 Task: Create a due date automation trigger when advanced on, on the wednesday of the week a card is due add fields with custom field "Resume" set to a date more than 1 days ago at 11:00 AM.
Action: Mouse moved to (971, 77)
Screenshot: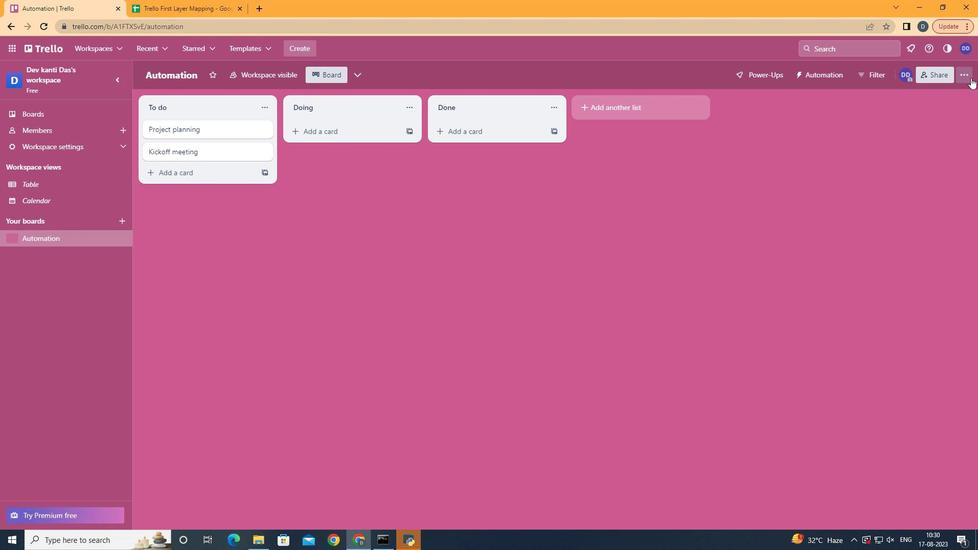 
Action: Mouse pressed left at (971, 77)
Screenshot: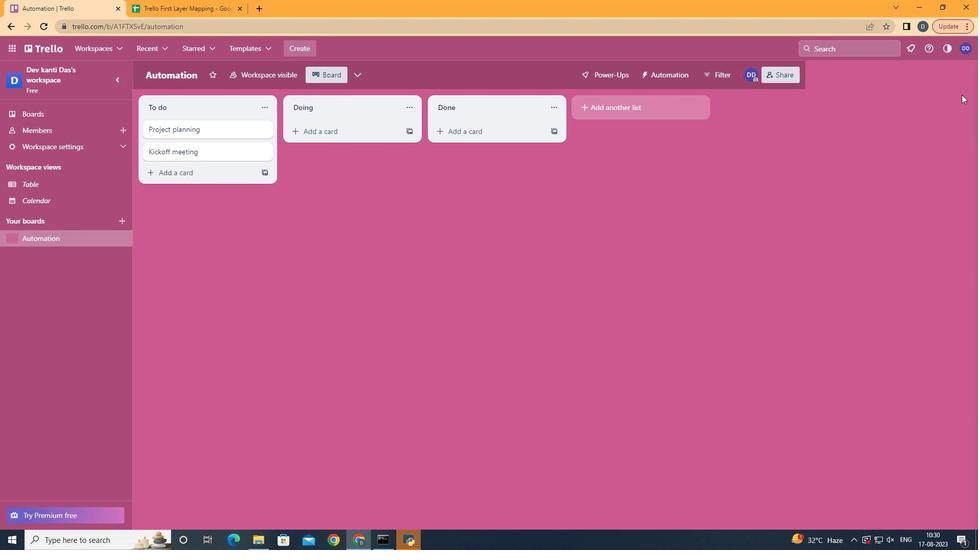 
Action: Mouse moved to (892, 208)
Screenshot: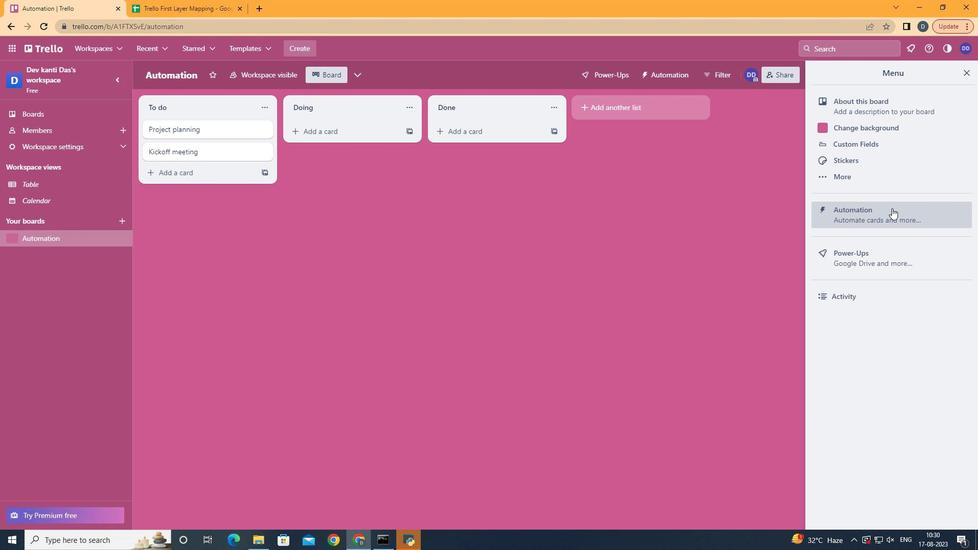 
Action: Mouse pressed left at (892, 208)
Screenshot: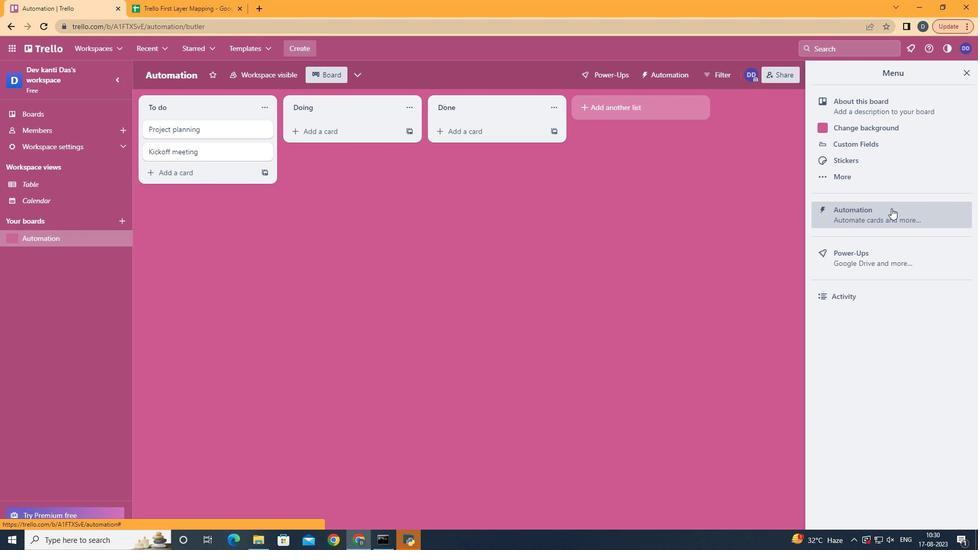 
Action: Mouse moved to (200, 209)
Screenshot: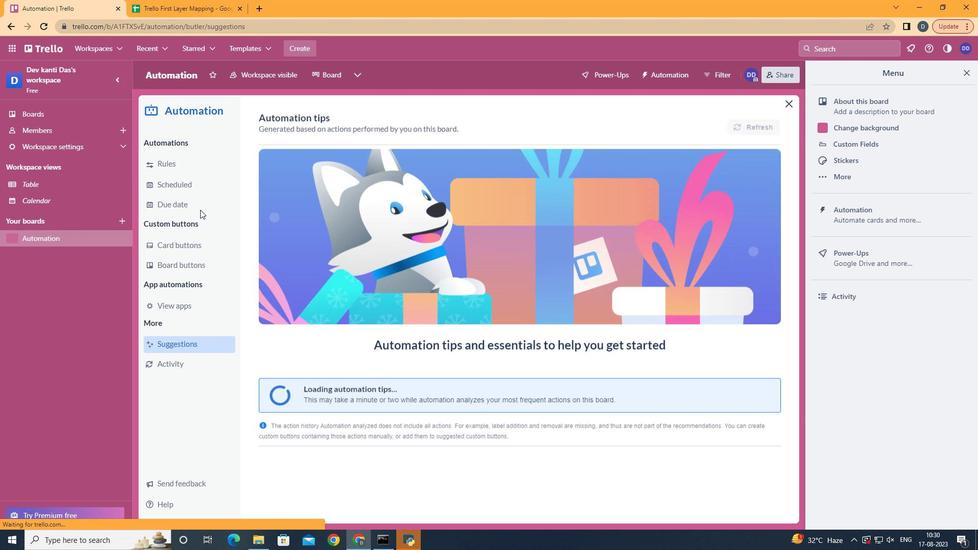 
Action: Mouse pressed left at (200, 209)
Screenshot: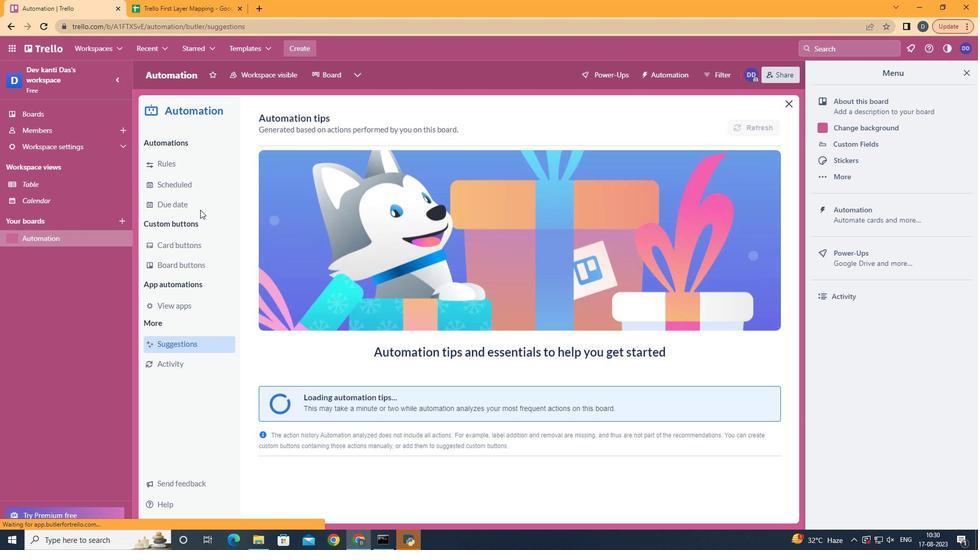 
Action: Mouse moved to (708, 119)
Screenshot: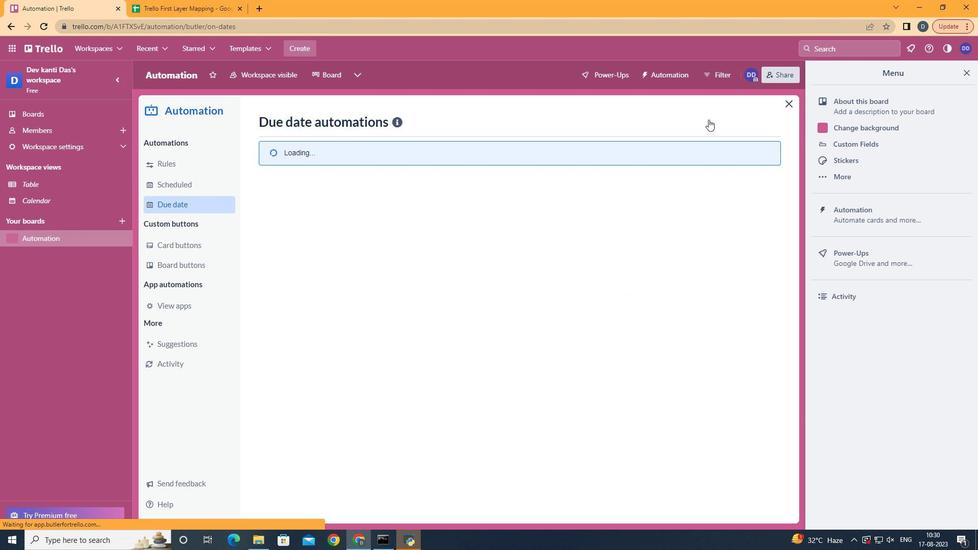 
Action: Mouse pressed left at (708, 119)
Screenshot: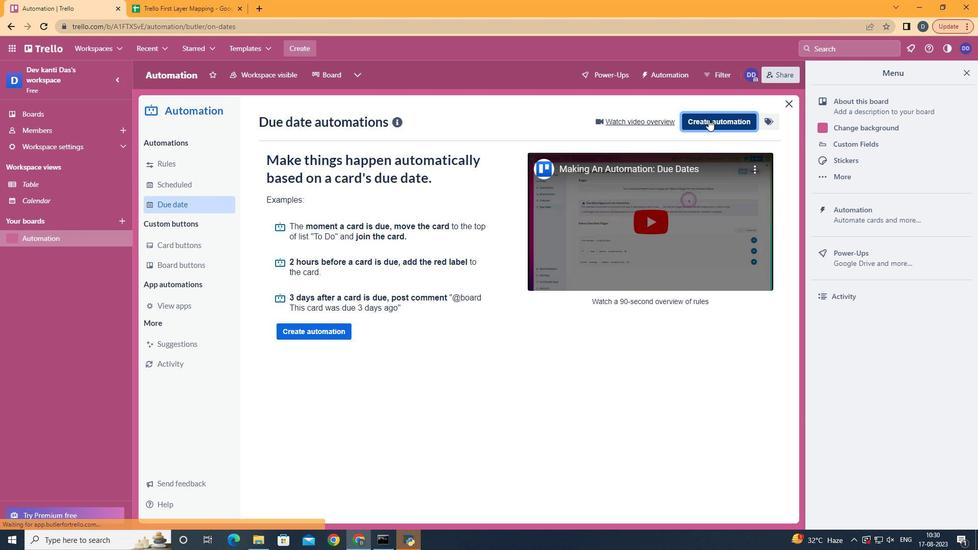 
Action: Mouse moved to (529, 216)
Screenshot: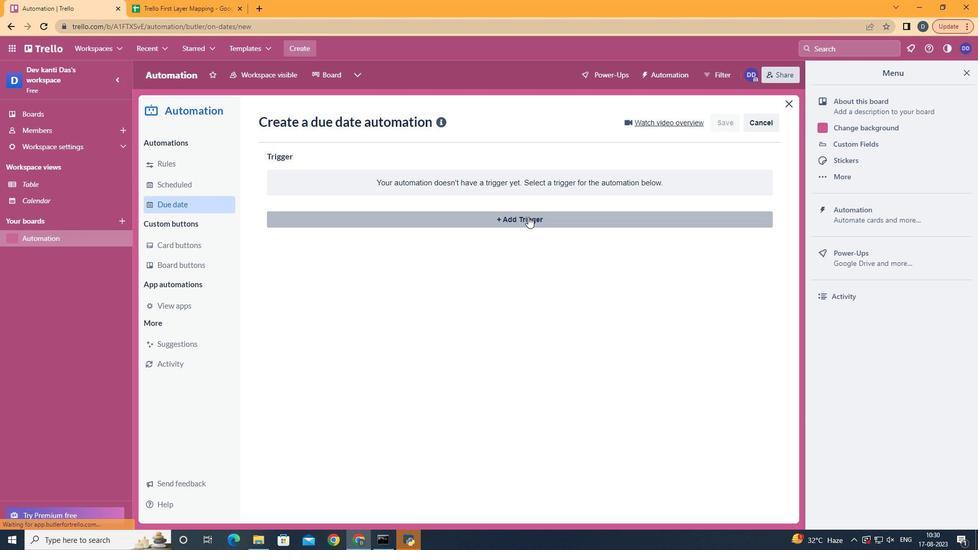 
Action: Mouse pressed left at (529, 216)
Screenshot: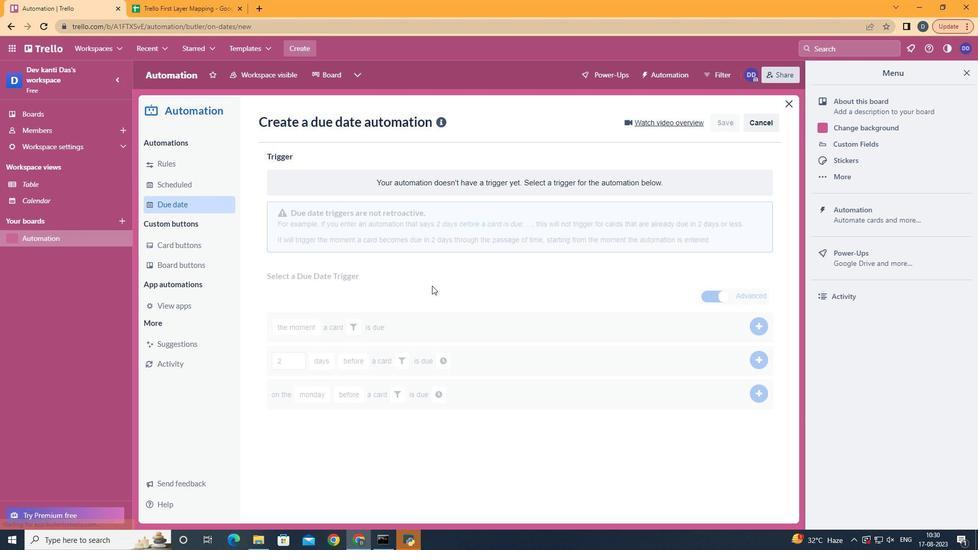 
Action: Mouse moved to (340, 307)
Screenshot: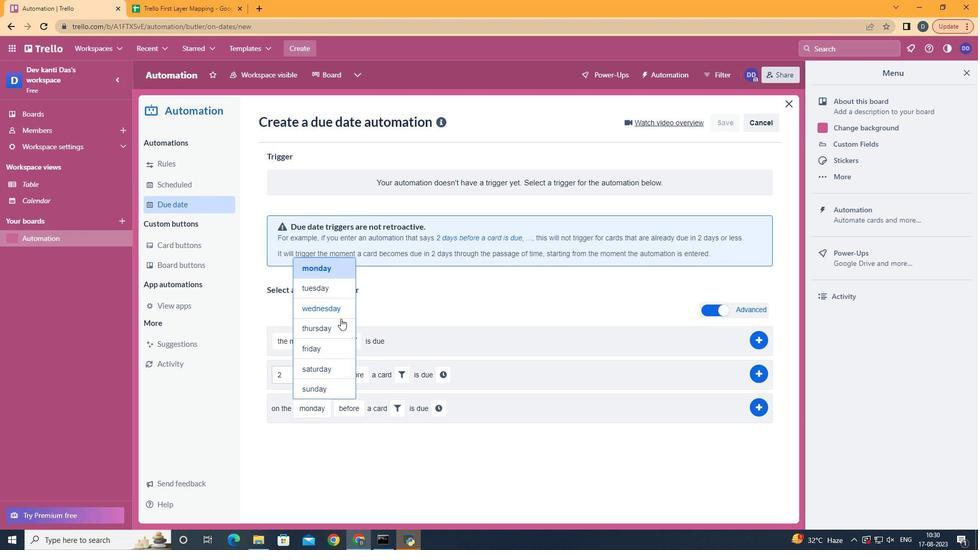 
Action: Mouse pressed left at (340, 307)
Screenshot: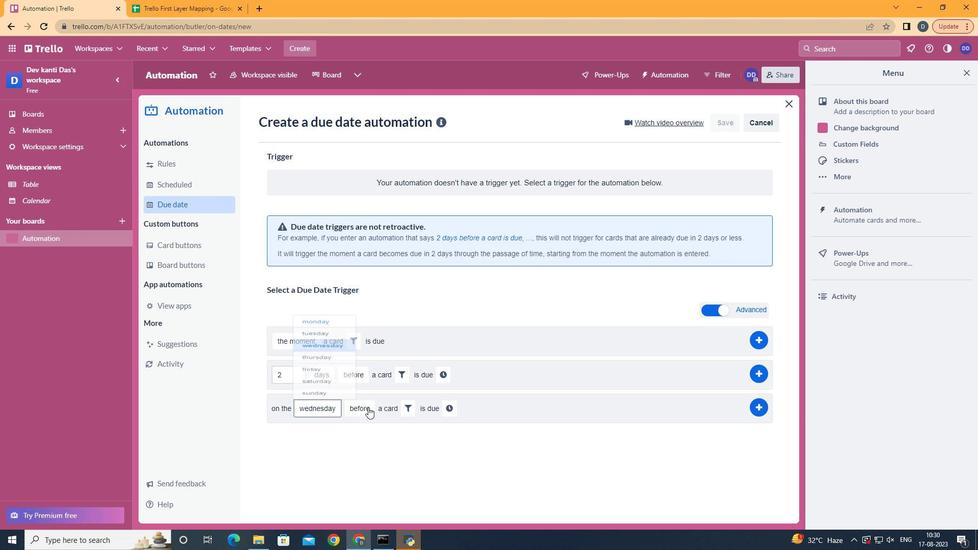 
Action: Mouse moved to (373, 468)
Screenshot: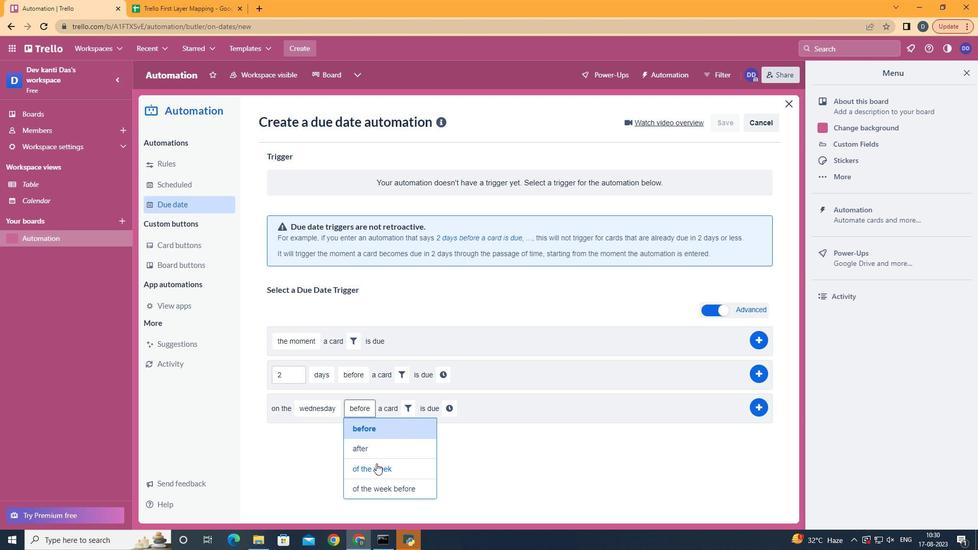 
Action: Mouse pressed left at (373, 468)
Screenshot: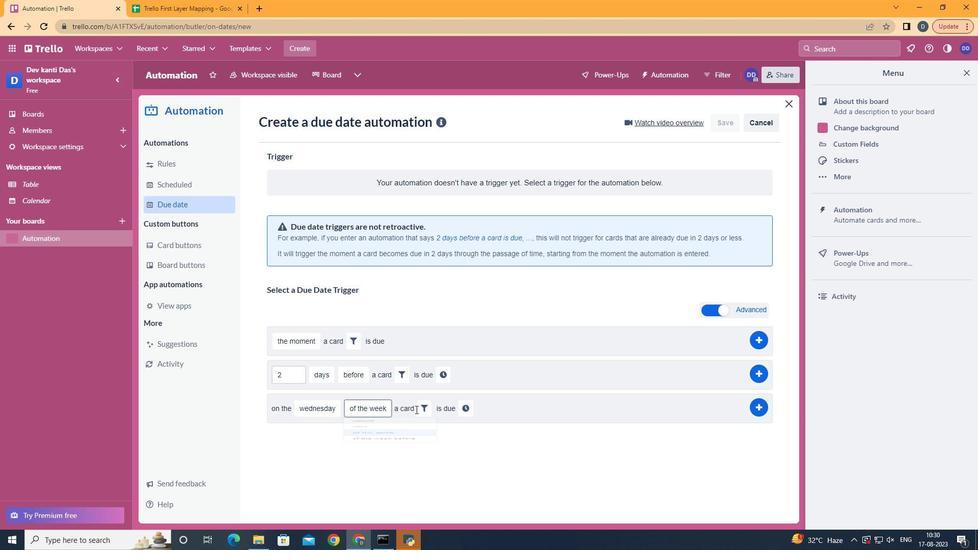 
Action: Mouse moved to (419, 404)
Screenshot: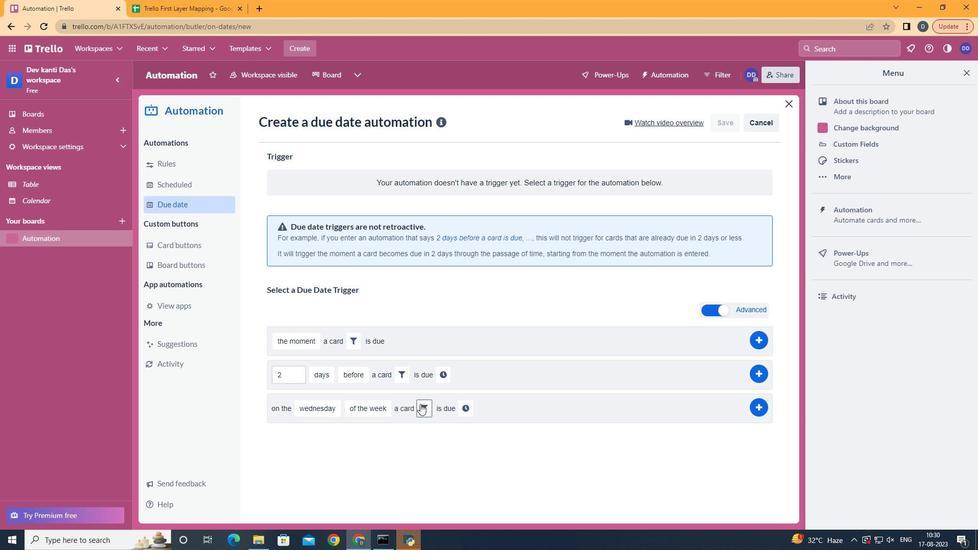 
Action: Mouse pressed left at (419, 404)
Screenshot: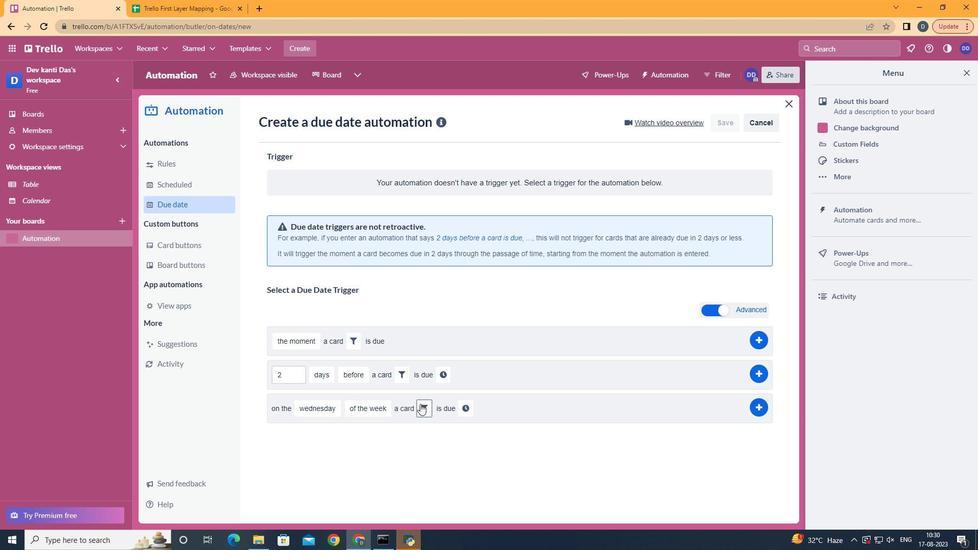 
Action: Mouse moved to (586, 444)
Screenshot: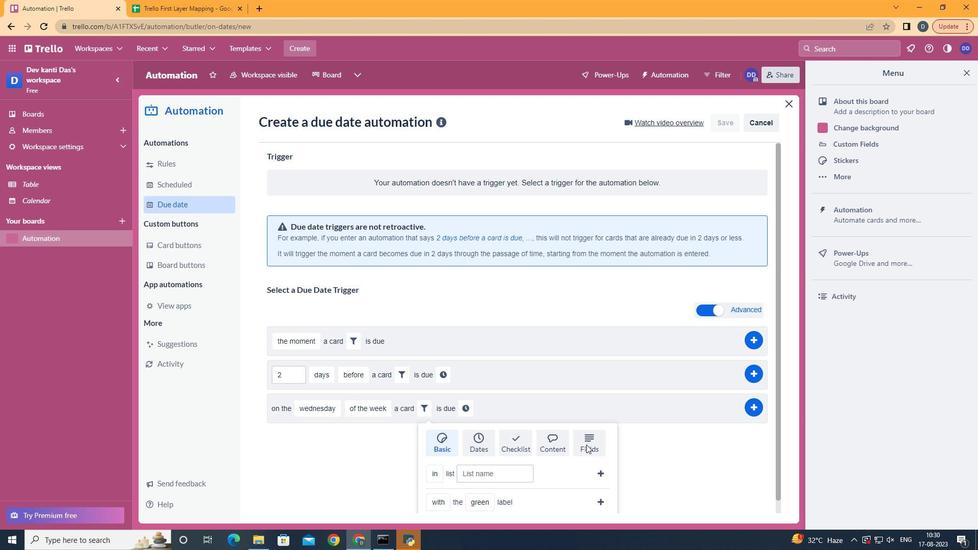 
Action: Mouse pressed left at (586, 444)
Screenshot: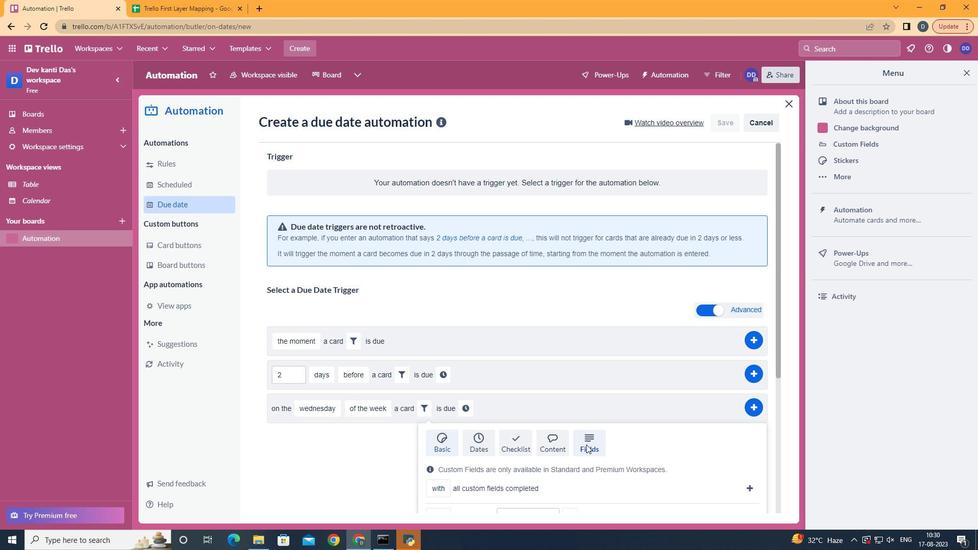 
Action: Mouse moved to (574, 439)
Screenshot: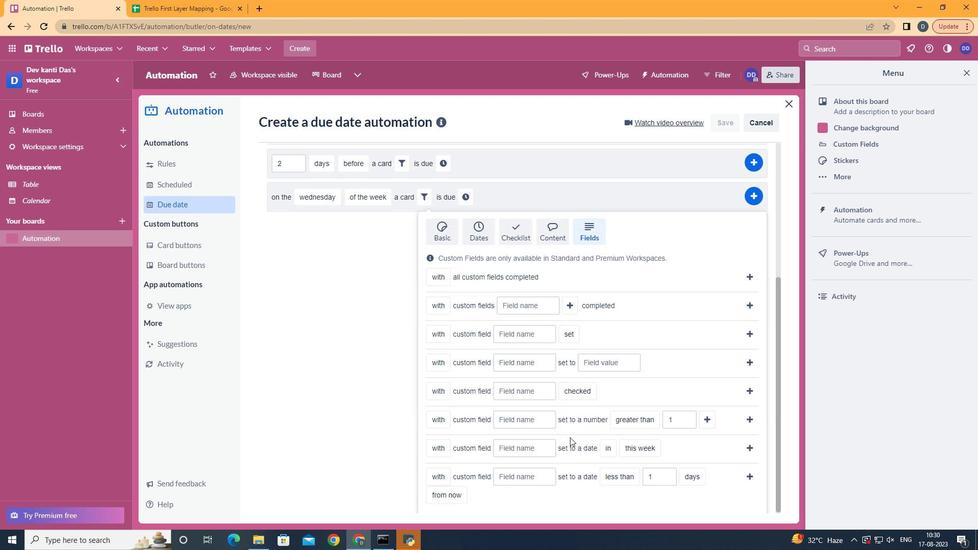 
Action: Mouse scrolled (574, 438) with delta (0, 0)
Screenshot: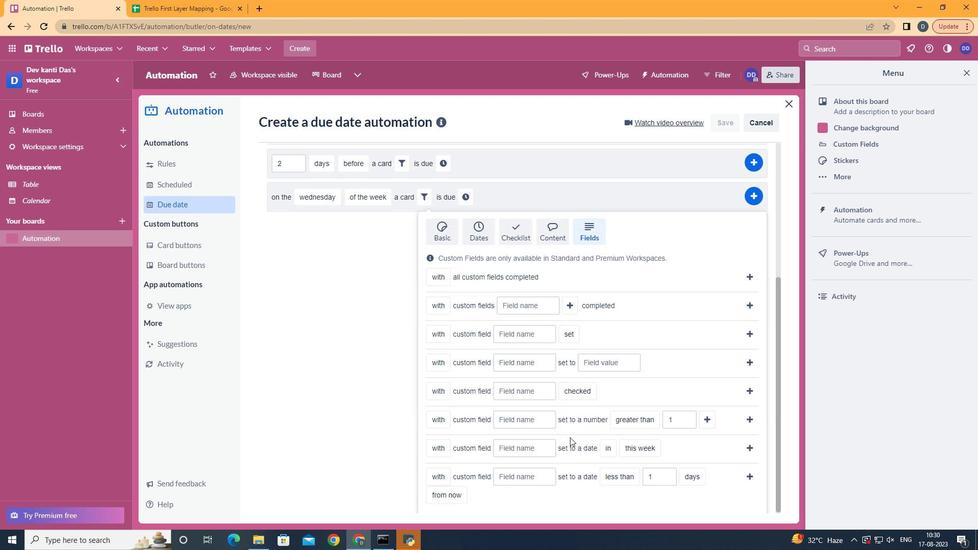 
Action: Mouse moved to (574, 439)
Screenshot: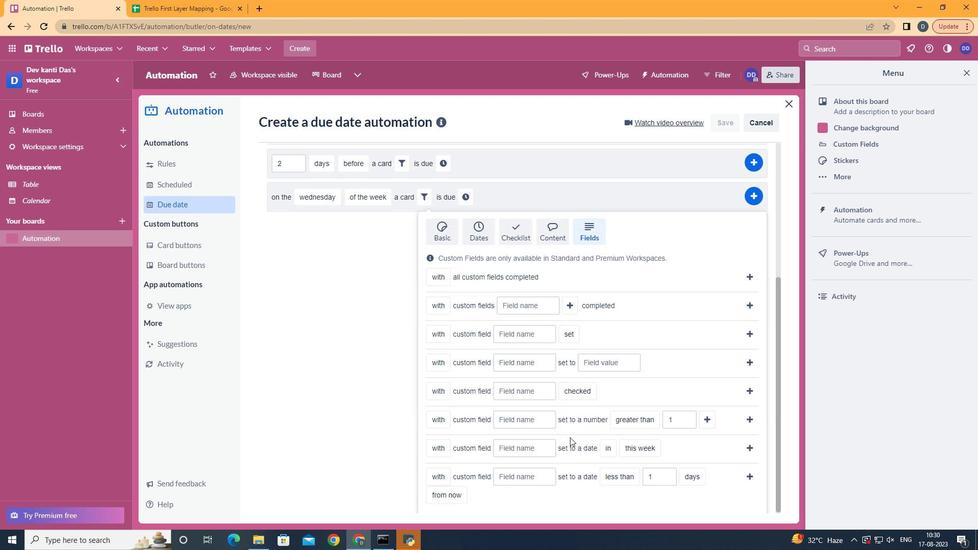 
Action: Mouse scrolled (574, 438) with delta (0, 0)
Screenshot: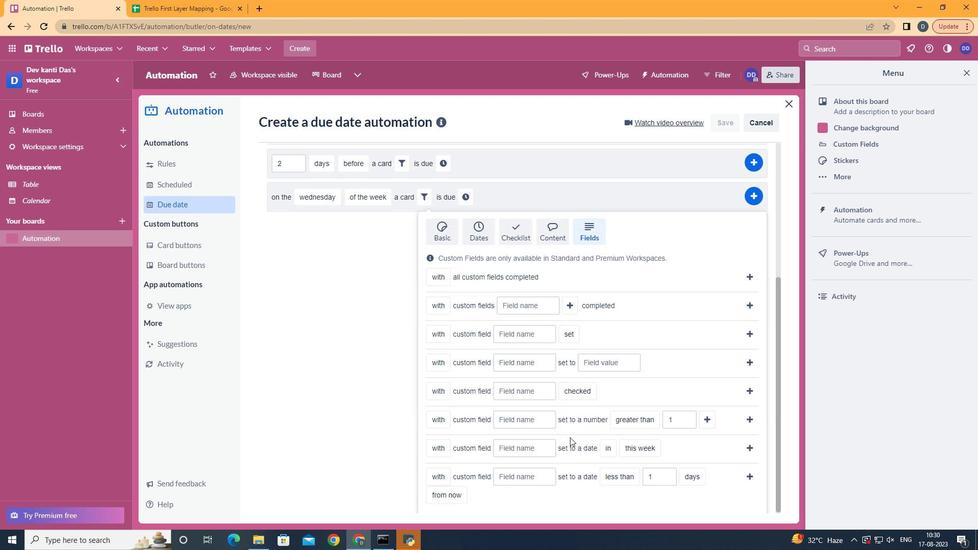
Action: Mouse moved to (574, 439)
Screenshot: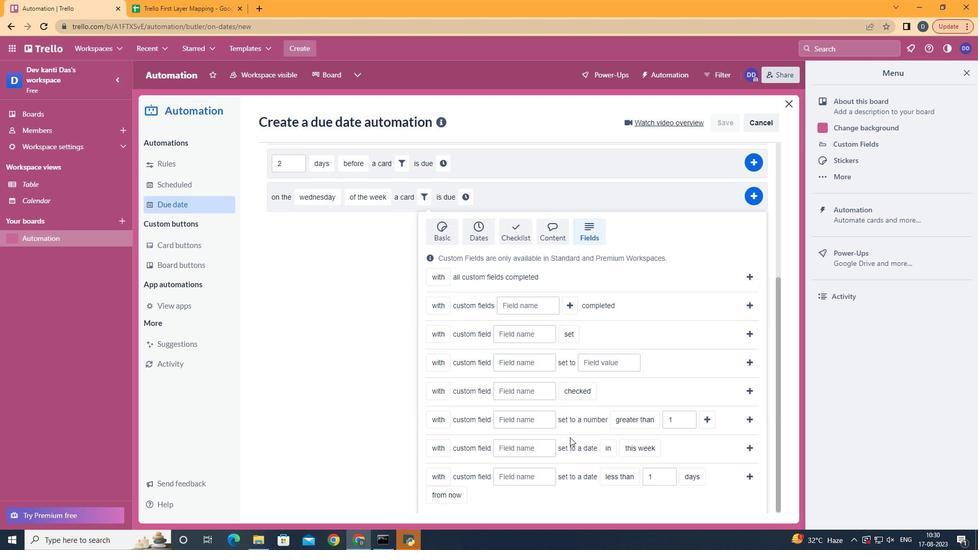 
Action: Mouse scrolled (574, 438) with delta (0, 0)
Screenshot: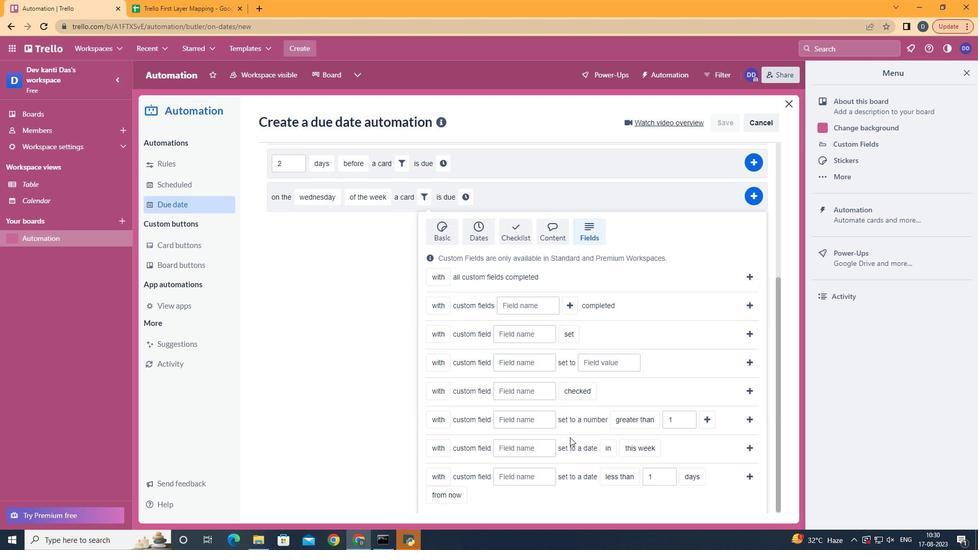 
Action: Mouse moved to (574, 438)
Screenshot: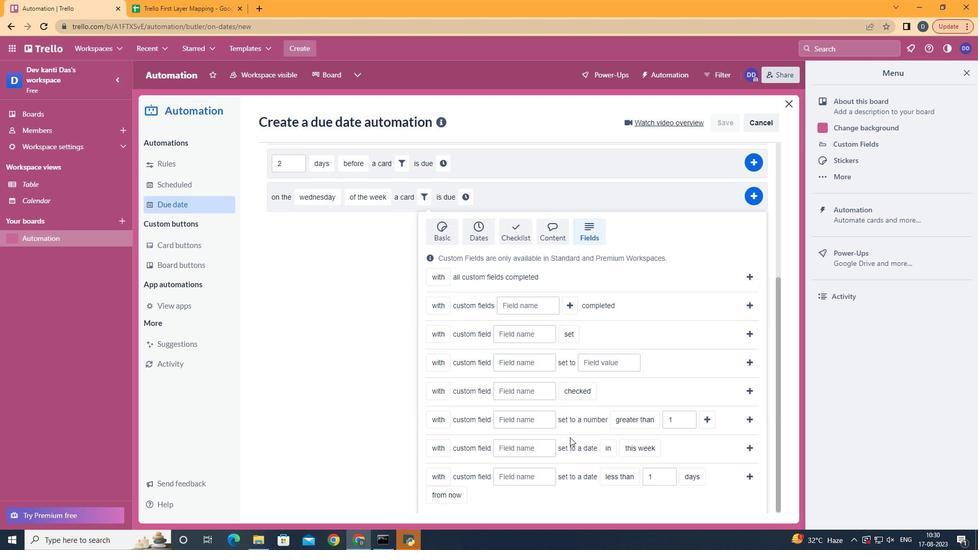 
Action: Mouse scrolled (574, 438) with delta (0, 0)
Screenshot: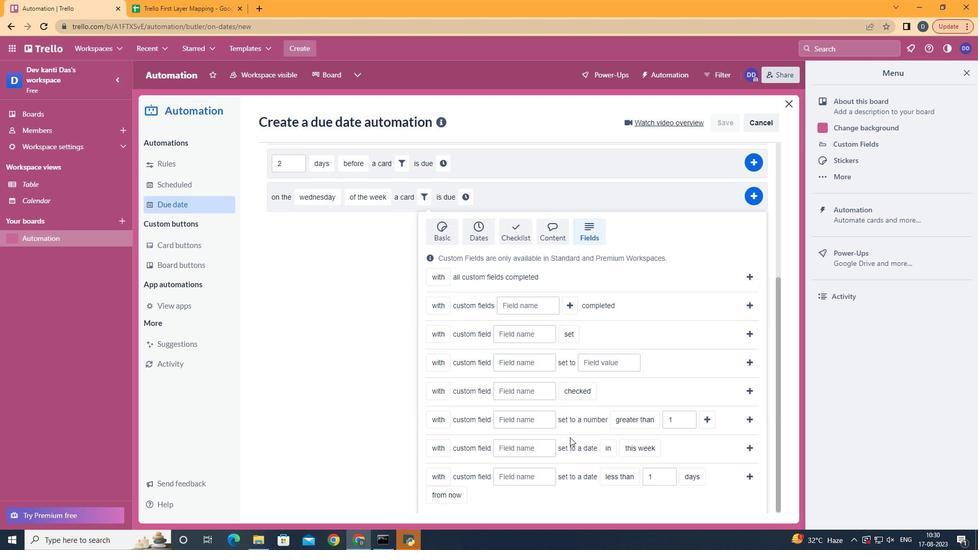 
Action: Mouse moved to (572, 438)
Screenshot: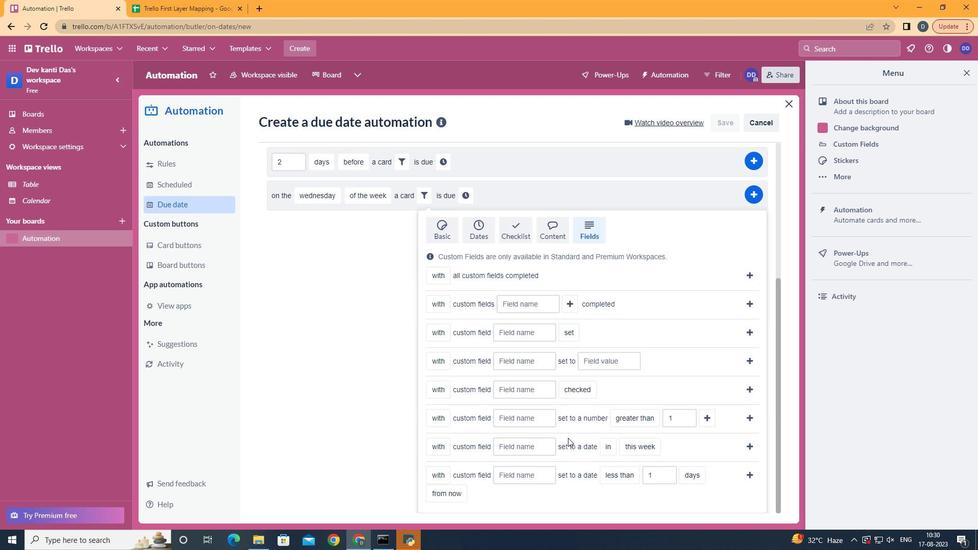
Action: Mouse scrolled (572, 437) with delta (0, 0)
Screenshot: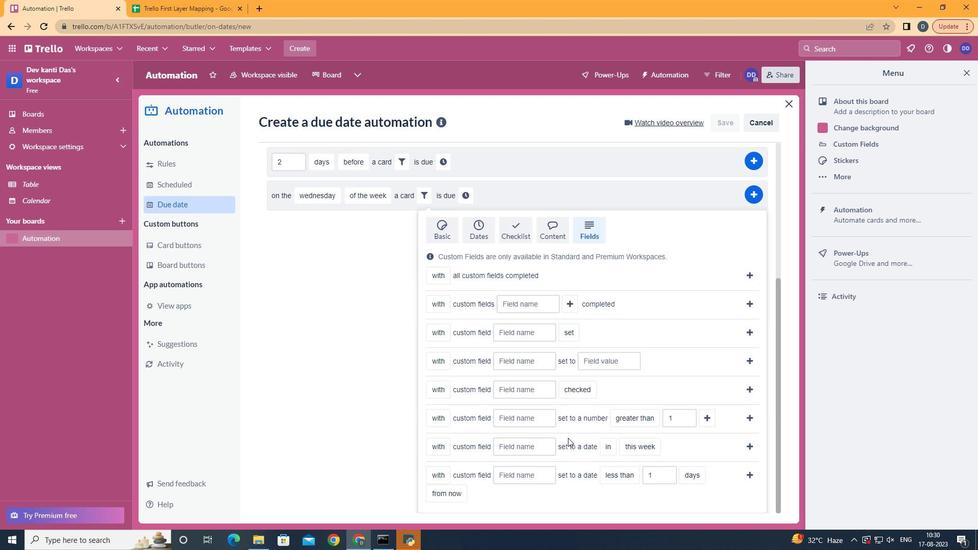 
Action: Mouse moved to (530, 475)
Screenshot: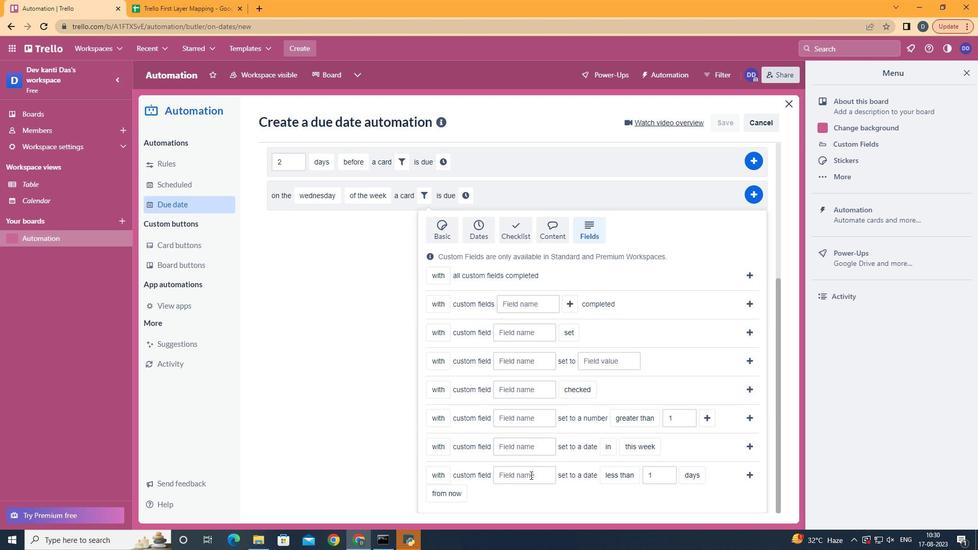 
Action: Mouse pressed left at (530, 475)
Screenshot: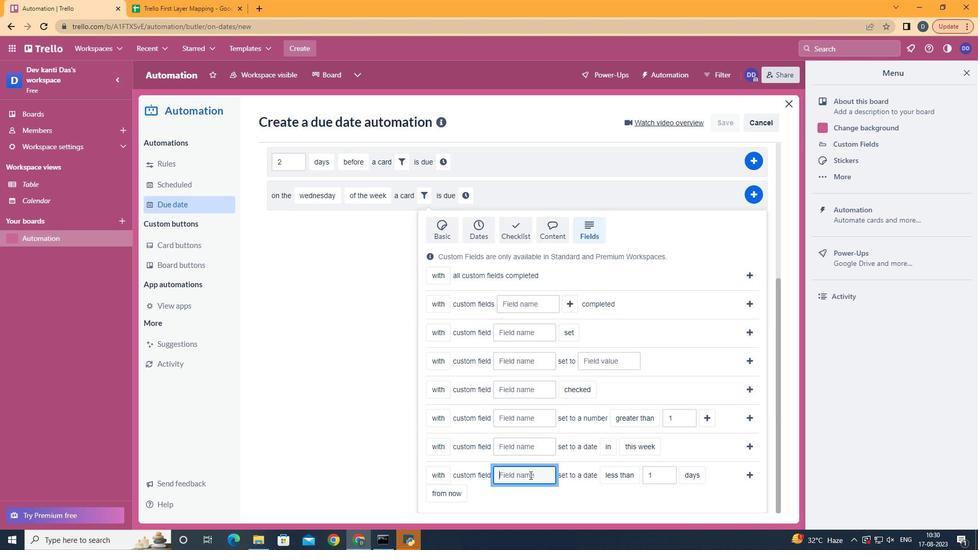 
Action: Mouse moved to (529, 475)
Screenshot: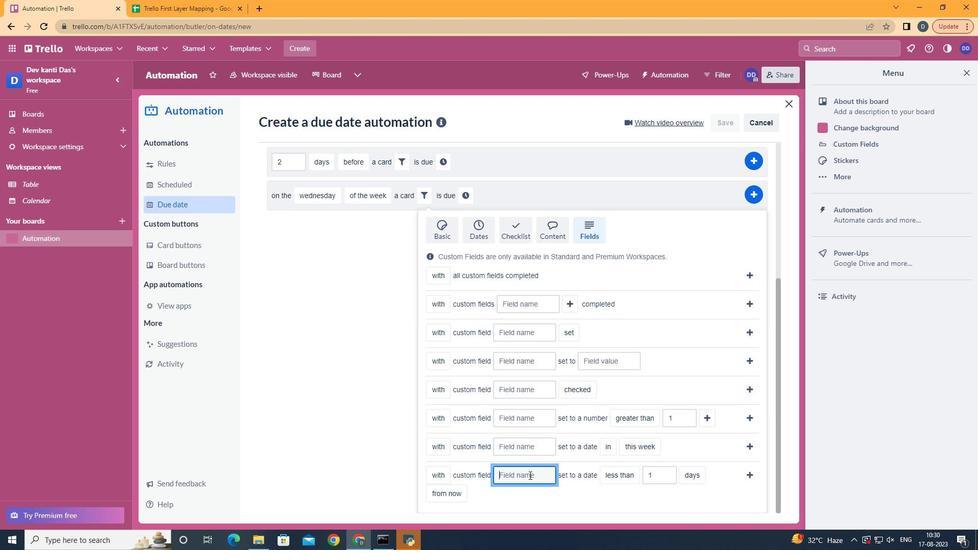 
Action: Key pressed <Key.shift>Resume
Screenshot: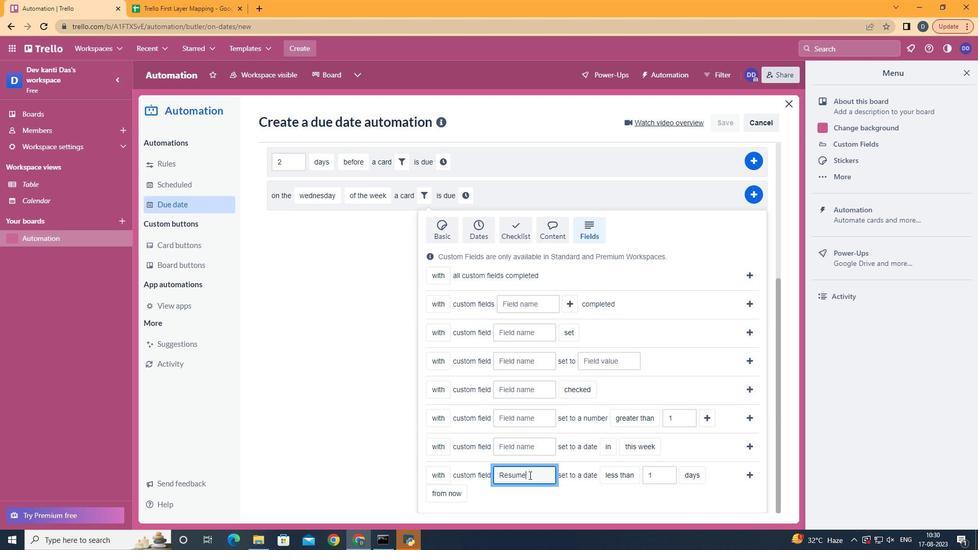 
Action: Mouse moved to (634, 428)
Screenshot: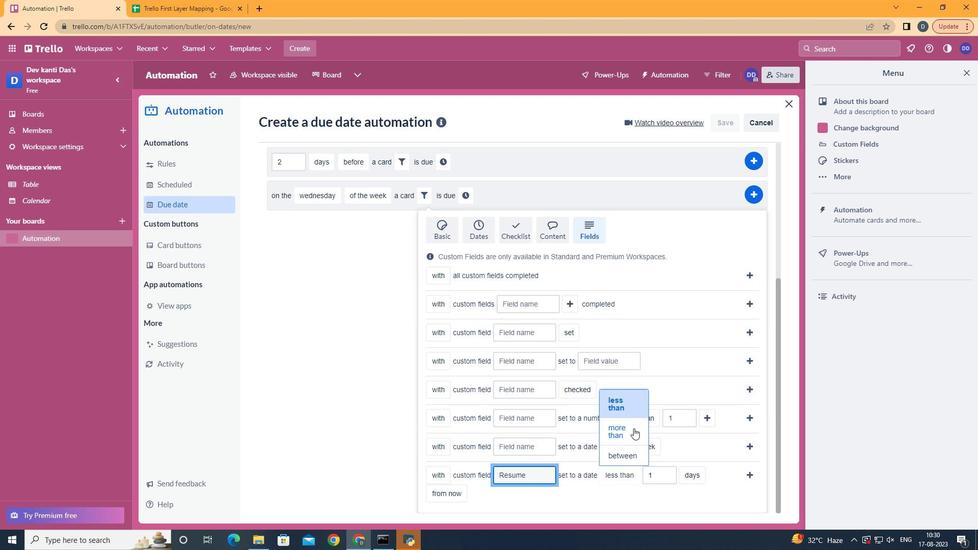 
Action: Mouse pressed left at (634, 428)
Screenshot: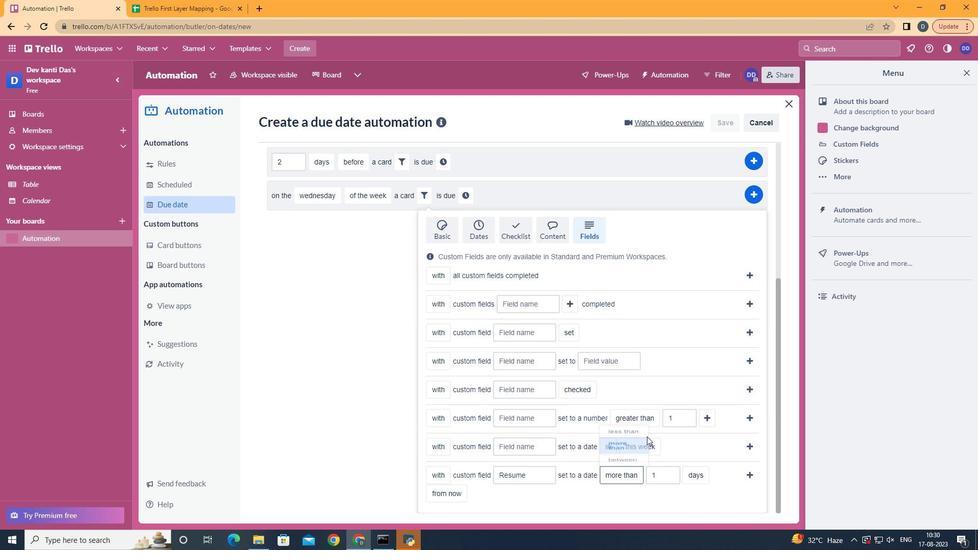 
Action: Mouse moved to (458, 478)
Screenshot: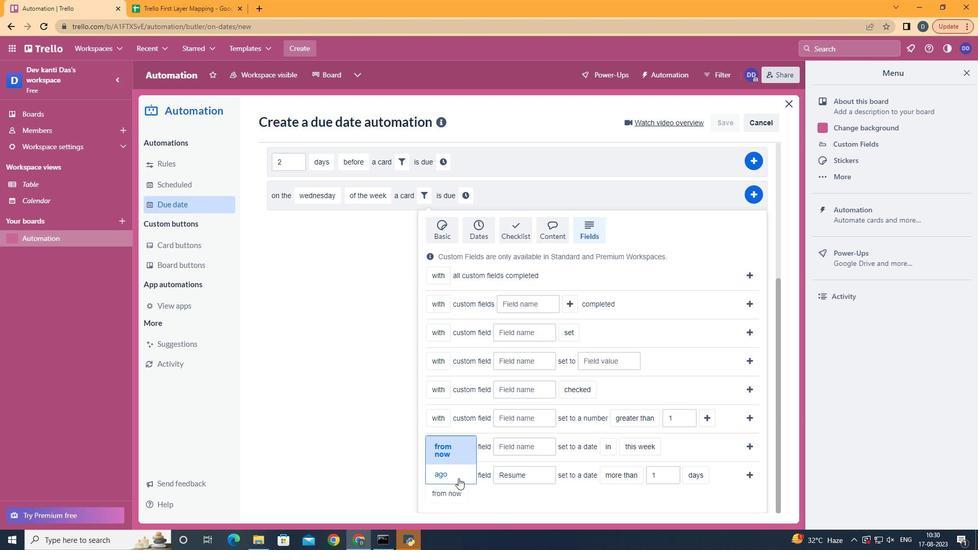 
Action: Mouse pressed left at (458, 478)
Screenshot: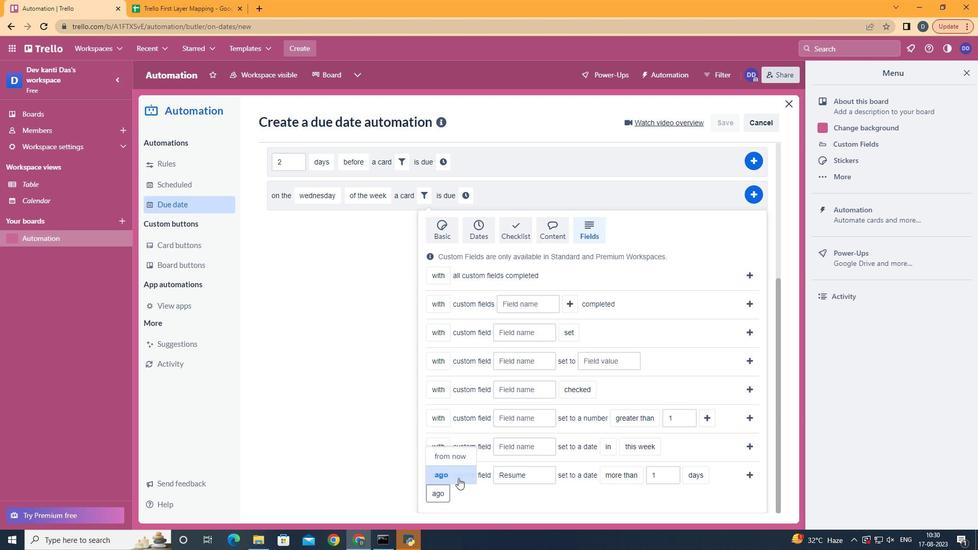 
Action: Mouse moved to (747, 478)
Screenshot: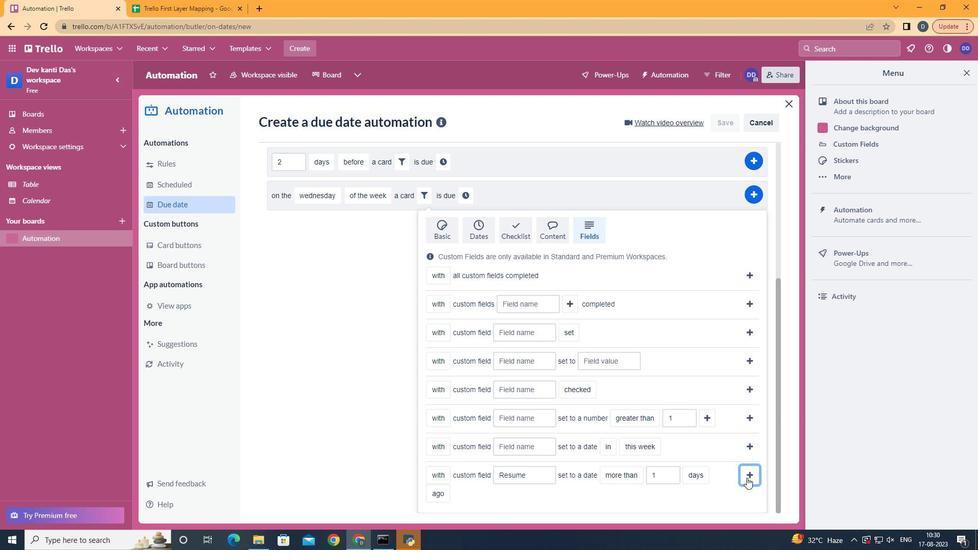 
Action: Mouse pressed left at (747, 478)
Screenshot: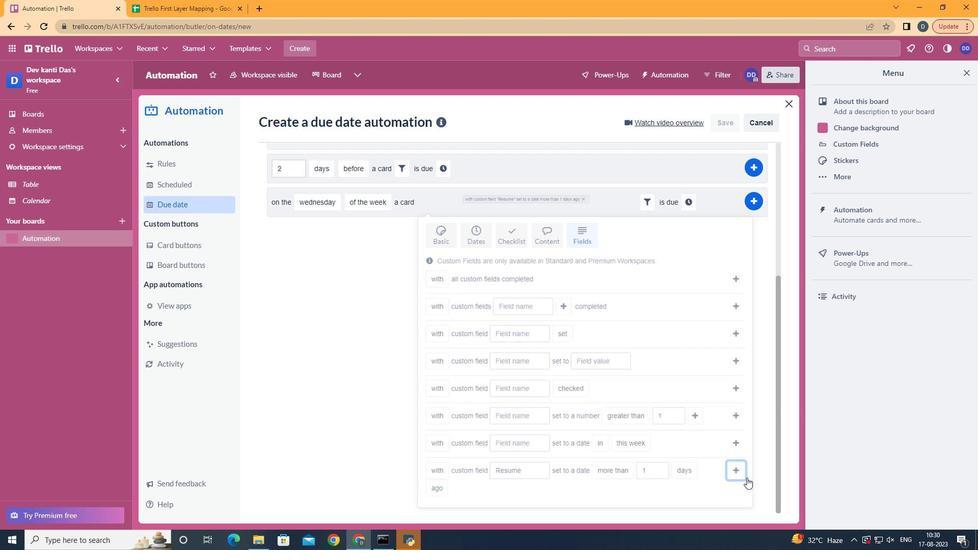 
Action: Mouse moved to (690, 410)
Screenshot: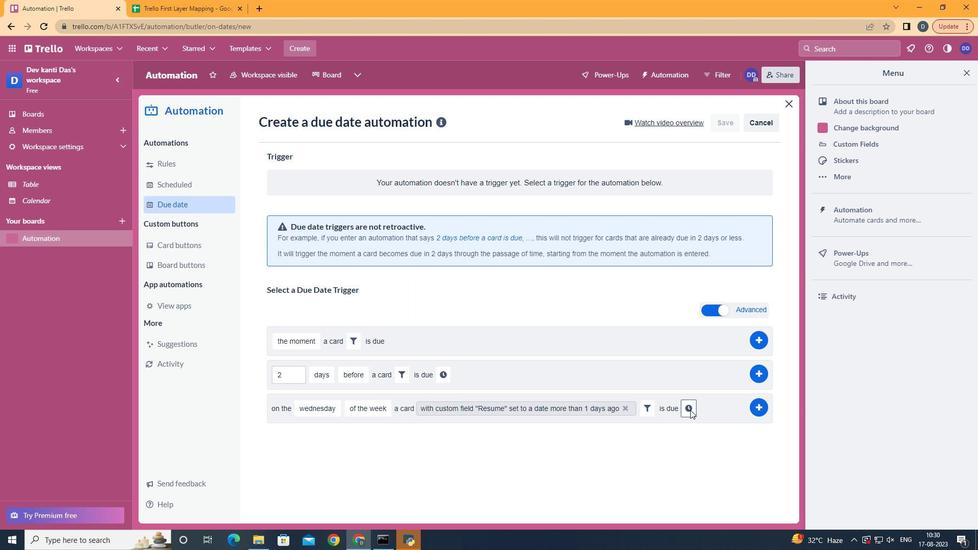
Action: Mouse pressed left at (690, 410)
Screenshot: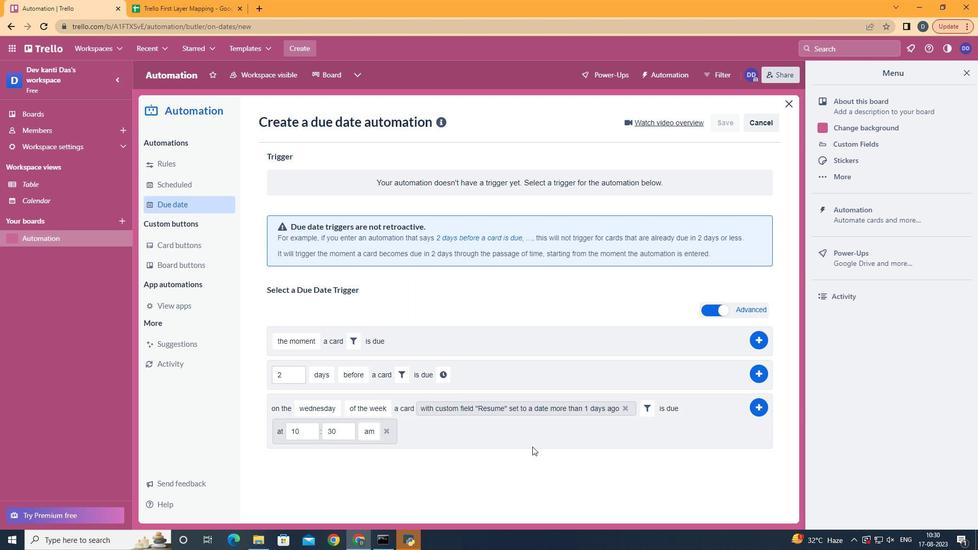 
Action: Mouse moved to (318, 436)
Screenshot: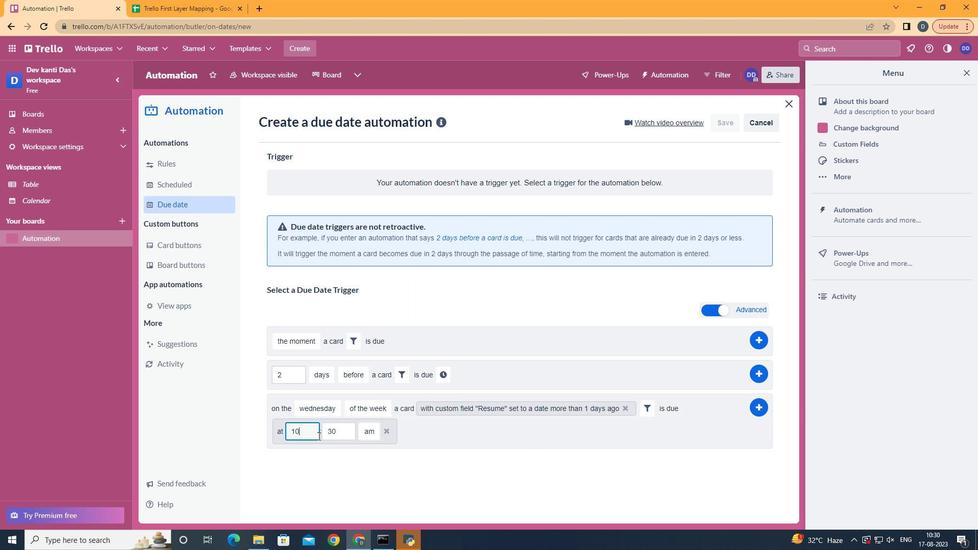 
Action: Mouse pressed left at (318, 436)
Screenshot: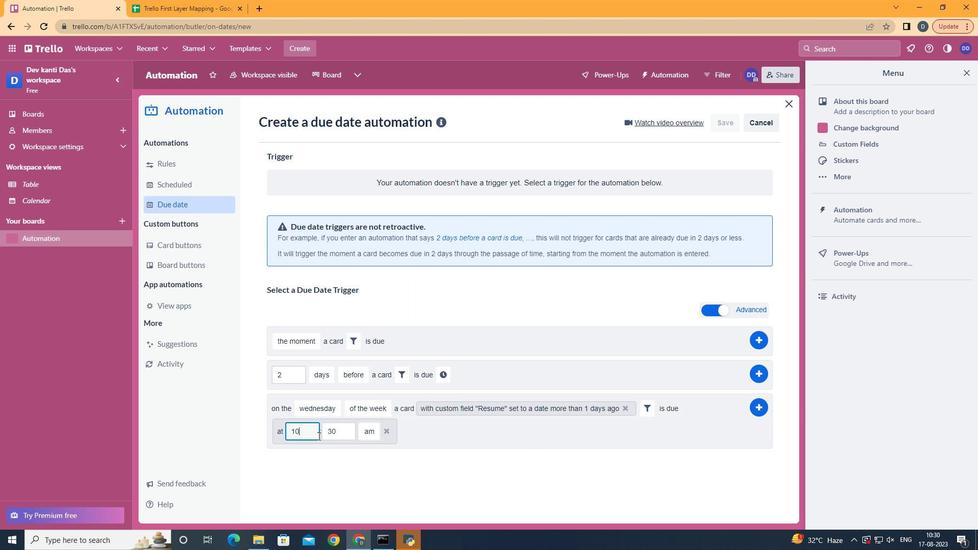 
Action: Key pressed <Key.backspace>1
Screenshot: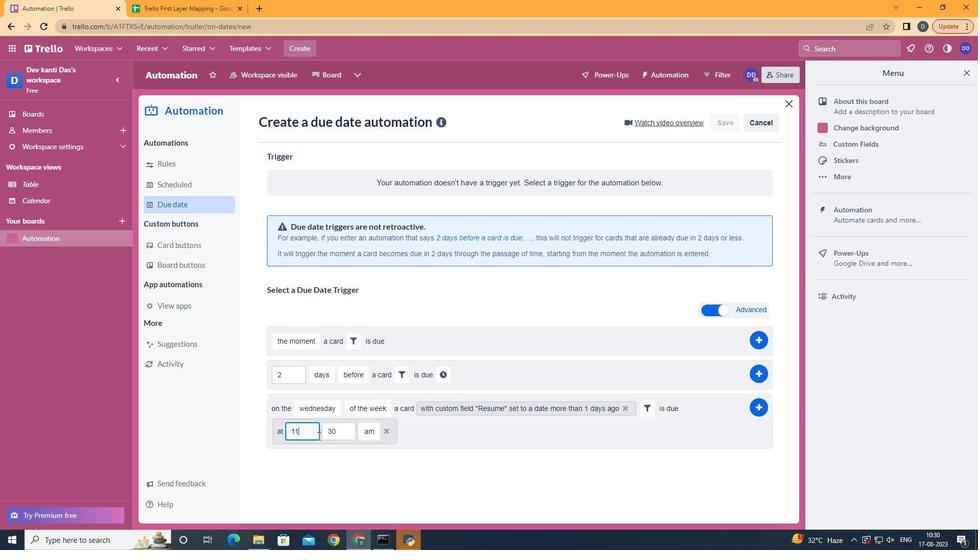 
Action: Mouse moved to (341, 439)
Screenshot: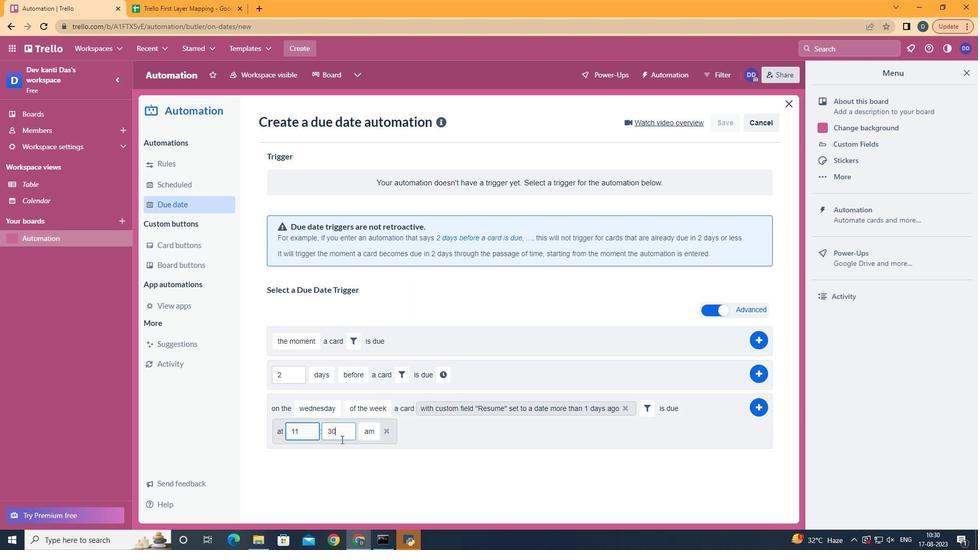 
Action: Mouse pressed left at (341, 439)
Screenshot: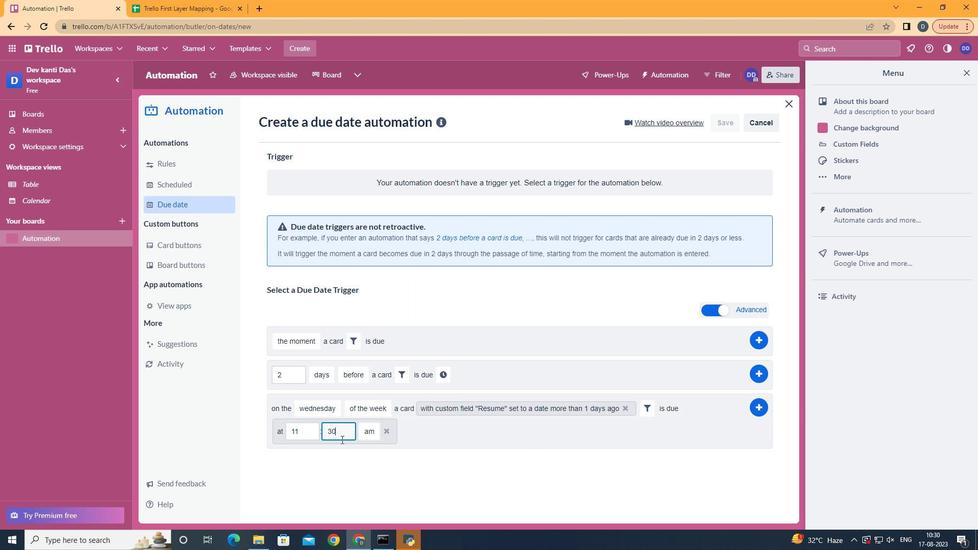
Action: Mouse moved to (340, 439)
Screenshot: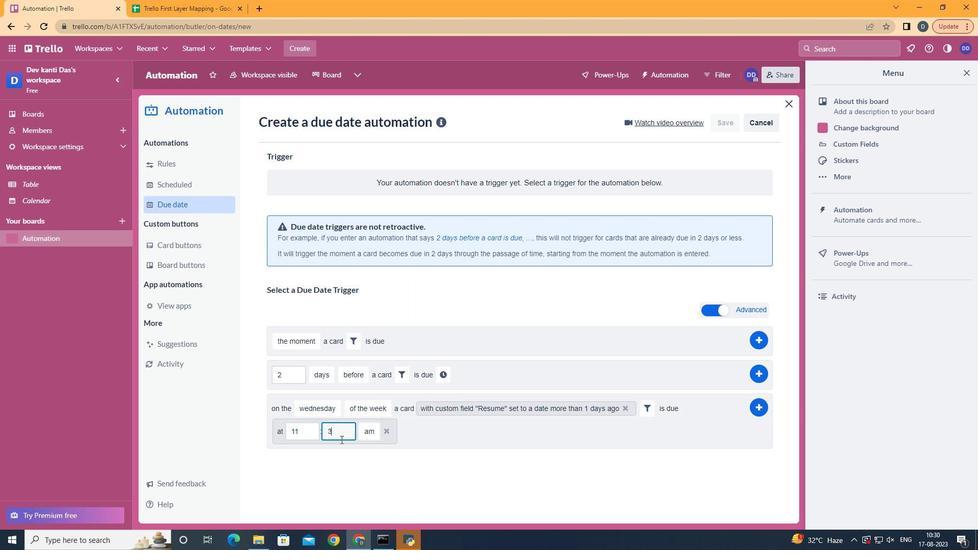 
Action: Key pressed <Key.backspace><Key.backspace>00
Screenshot: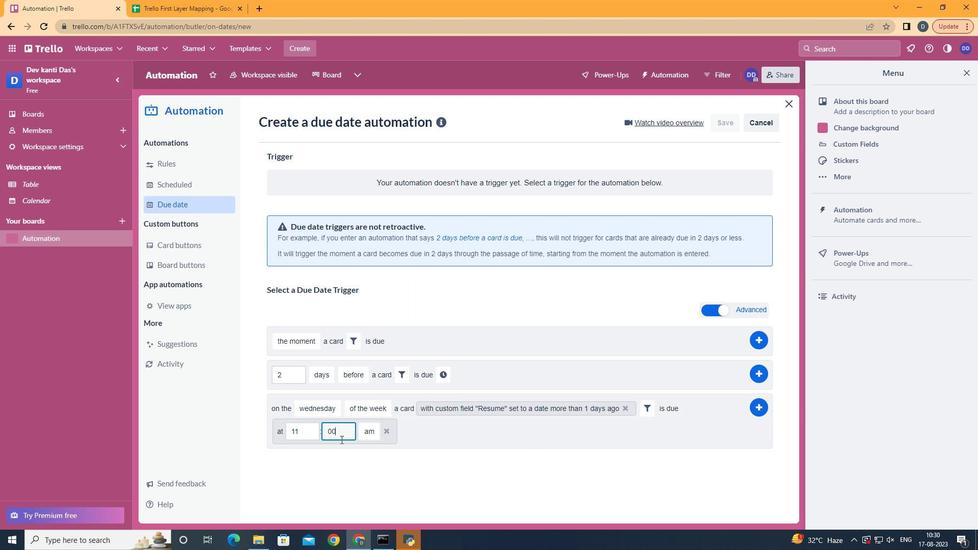 
Action: Mouse moved to (759, 410)
Screenshot: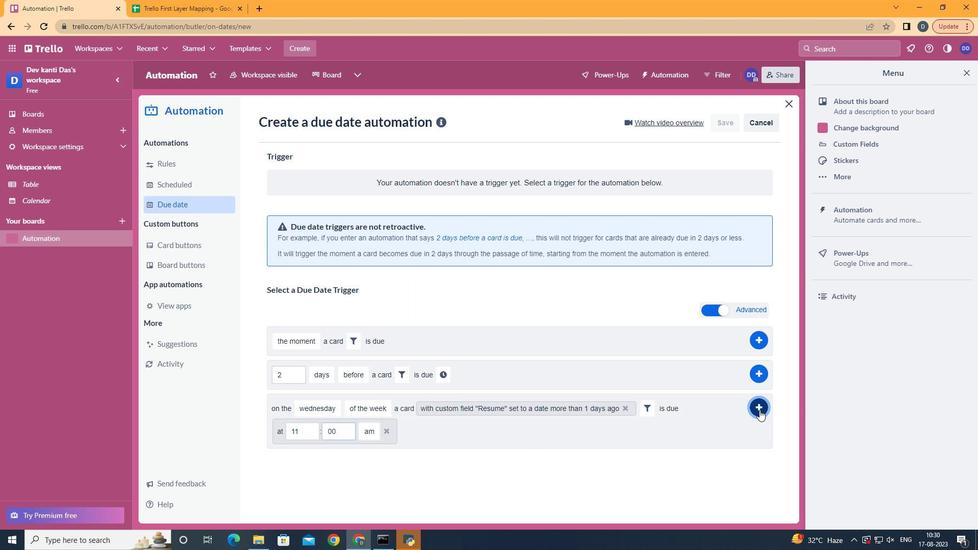 
Action: Mouse pressed left at (759, 410)
Screenshot: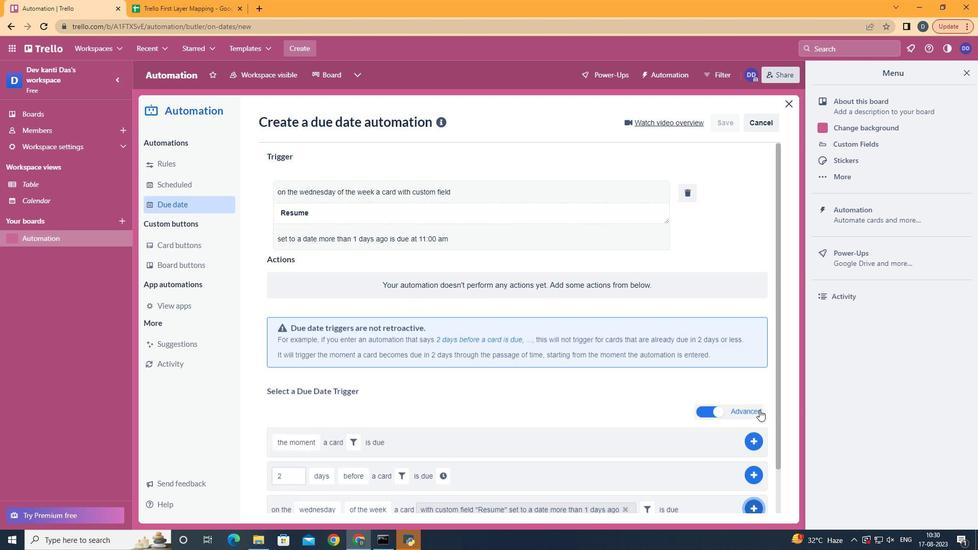 
